 Task: Create a sub task Design and Implement Solution for the task  Create a new online platform for online personal training sessions in the project BioTech , assign it to team member softage.5@softage.net and update the status of the sub task to  Completed , set the priority of the sub task to High
Action: Mouse moved to (427, 373)
Screenshot: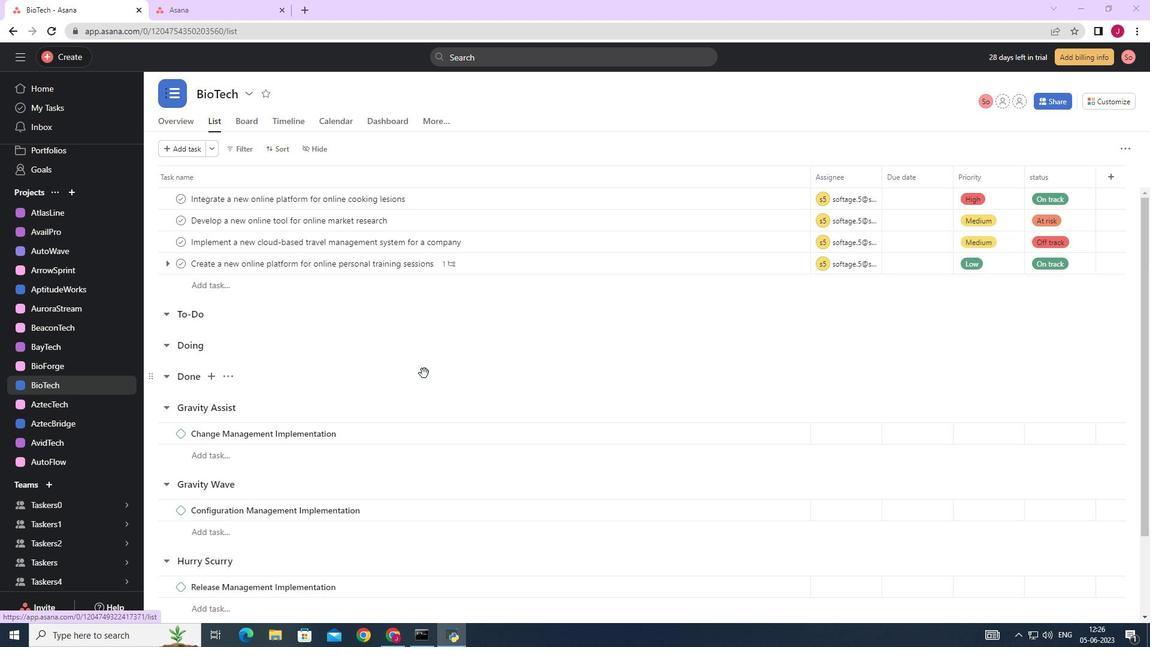 
Action: Mouse scrolled (427, 372) with delta (0, 0)
Screenshot: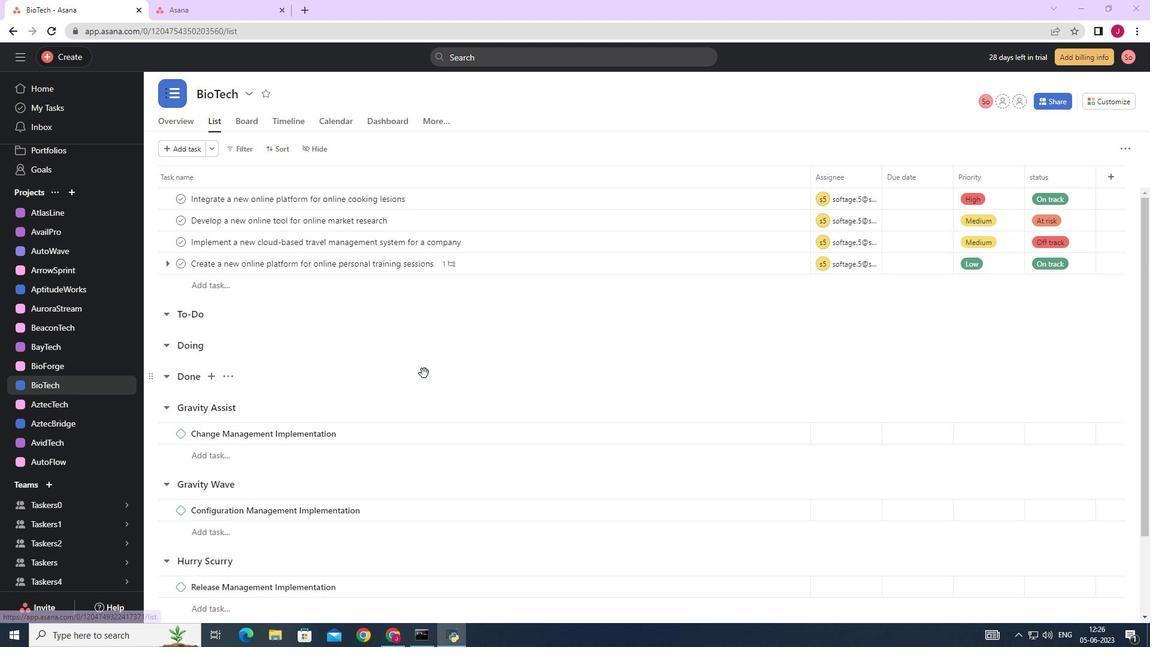 
Action: Mouse scrolled (427, 372) with delta (0, 0)
Screenshot: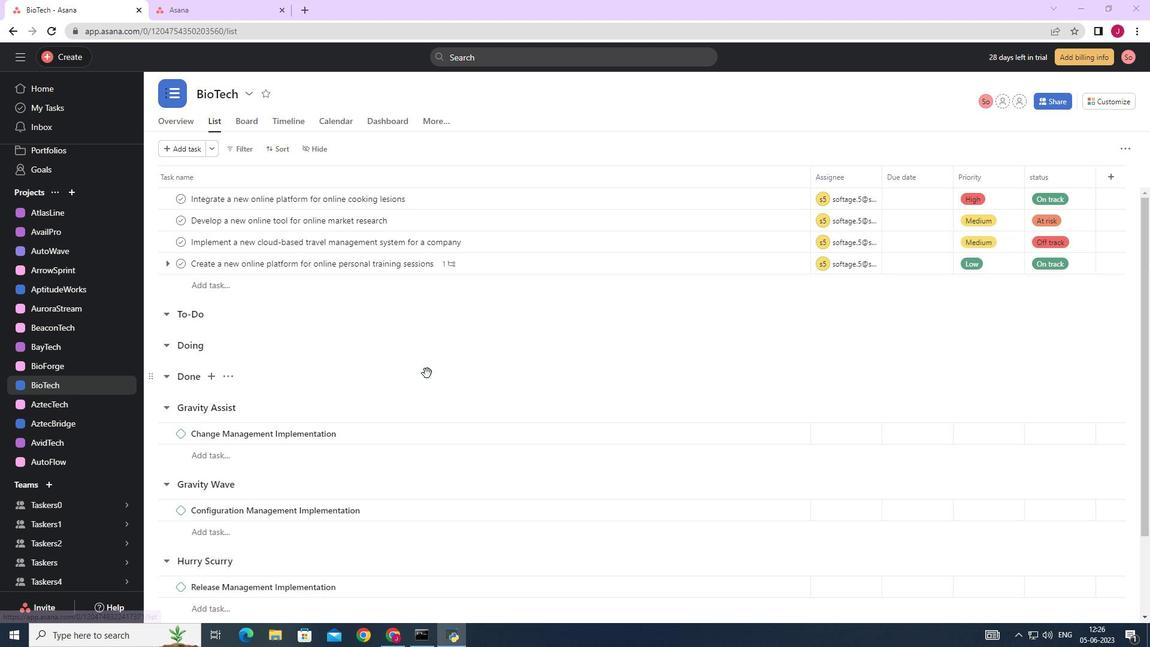 
Action: Mouse scrolled (427, 372) with delta (0, 0)
Screenshot: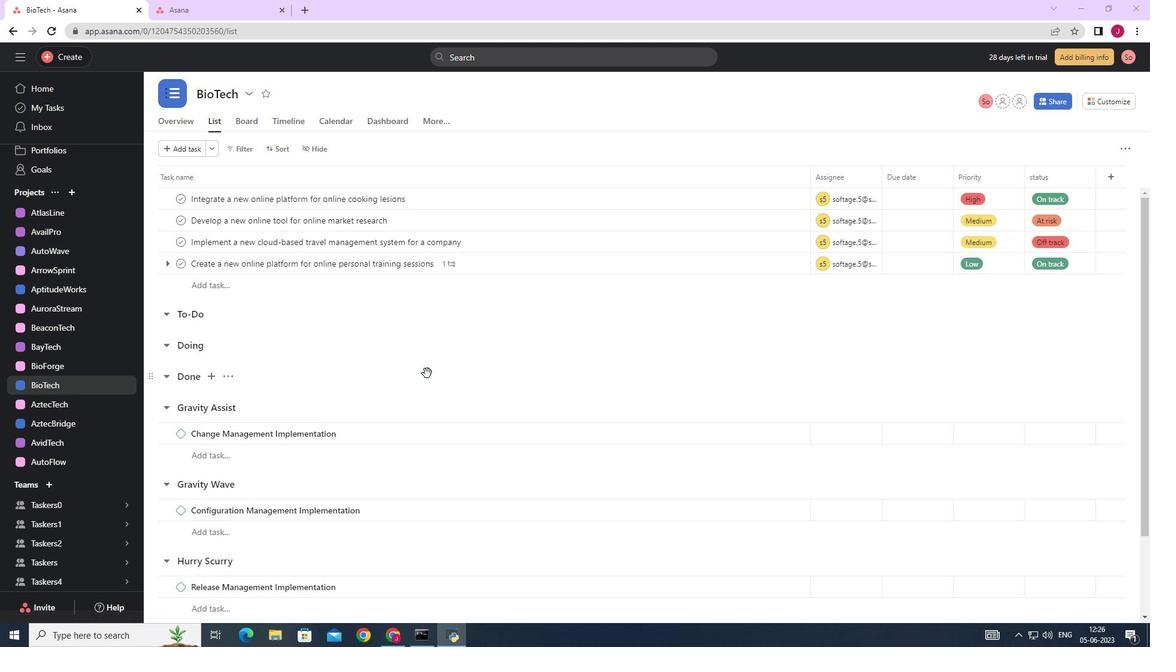 
Action: Mouse scrolled (427, 372) with delta (0, 0)
Screenshot: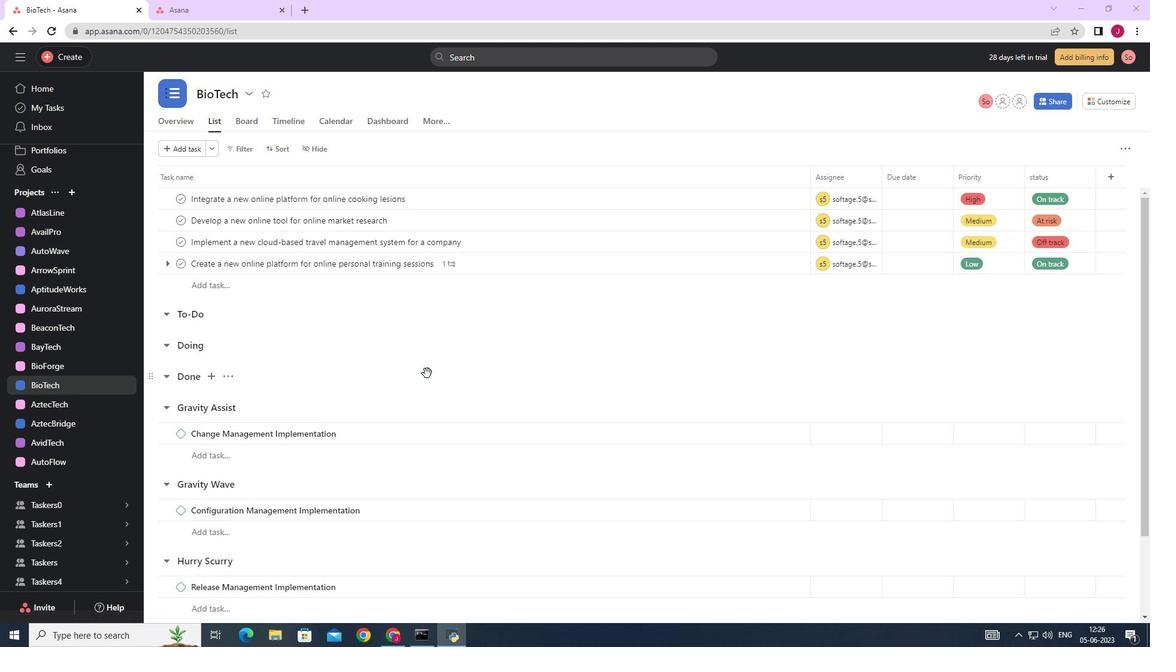 
Action: Mouse scrolled (427, 372) with delta (0, 0)
Screenshot: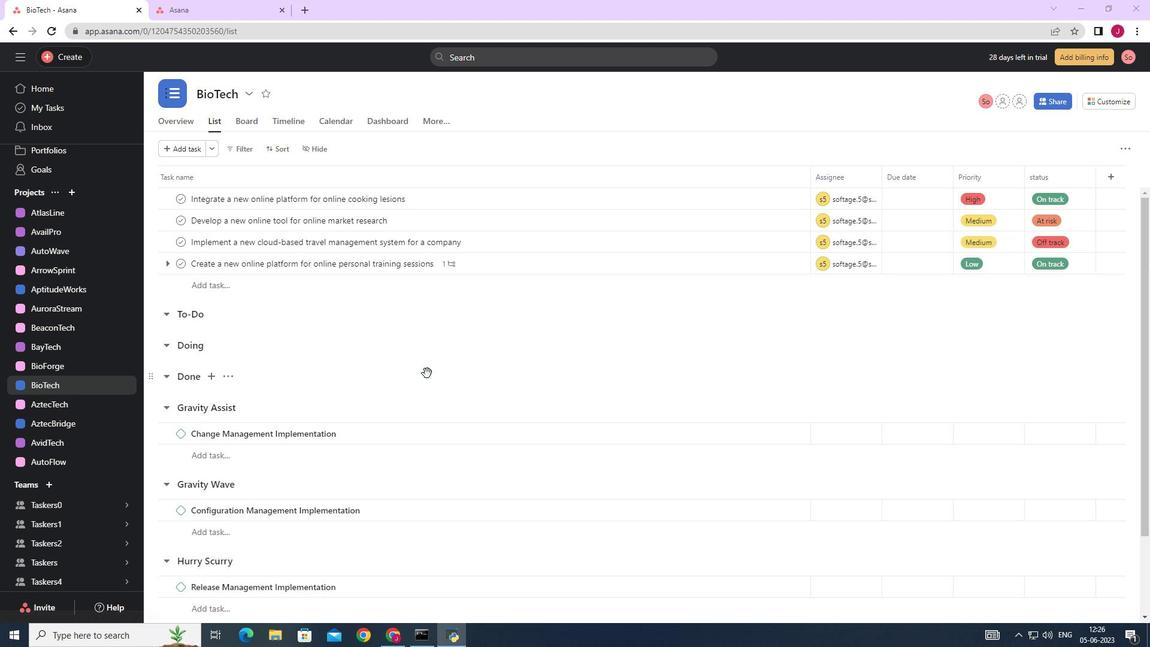 
Action: Mouse moved to (449, 355)
Screenshot: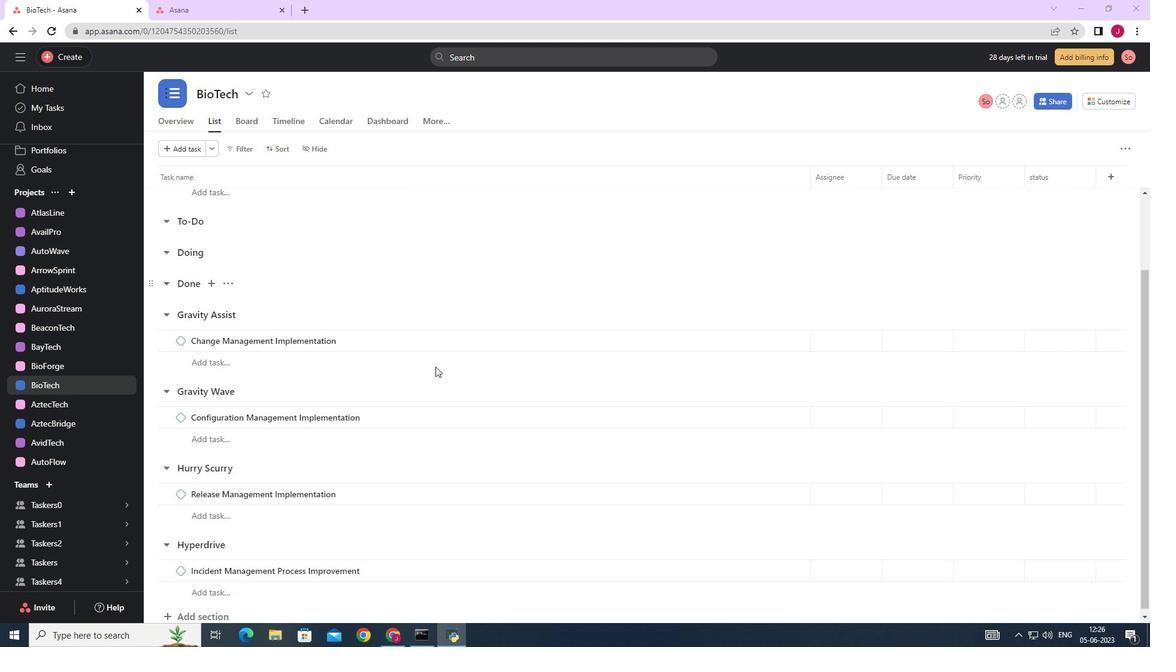 
Action: Mouse scrolled (449, 356) with delta (0, 0)
Screenshot: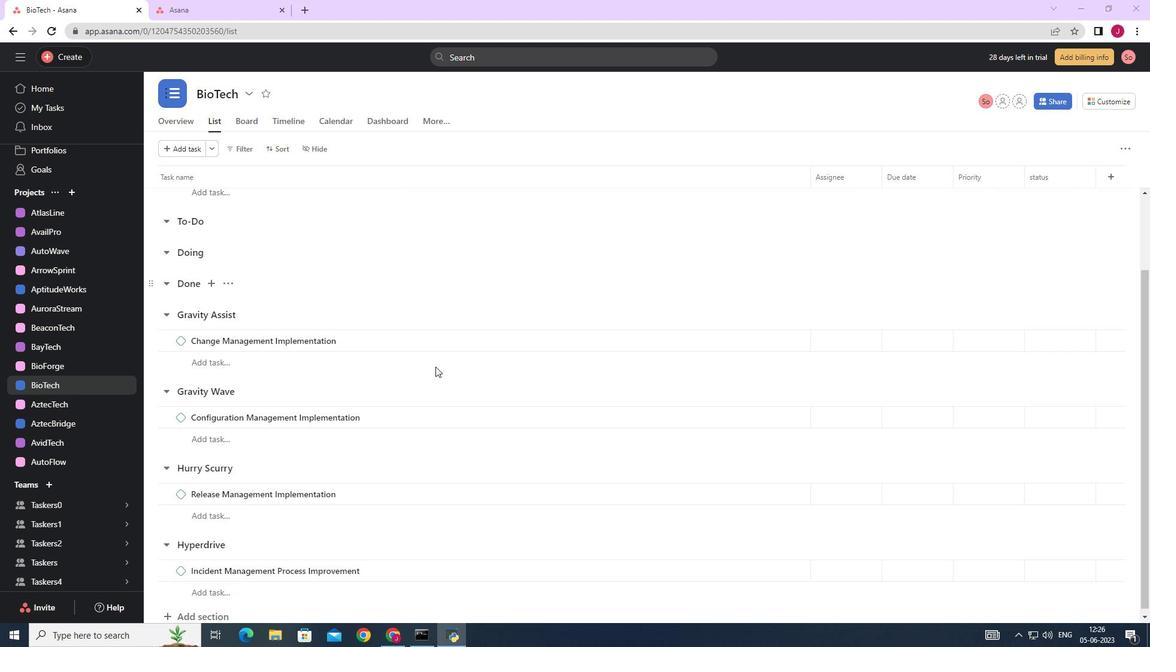 
Action: Mouse scrolled (449, 356) with delta (0, 0)
Screenshot: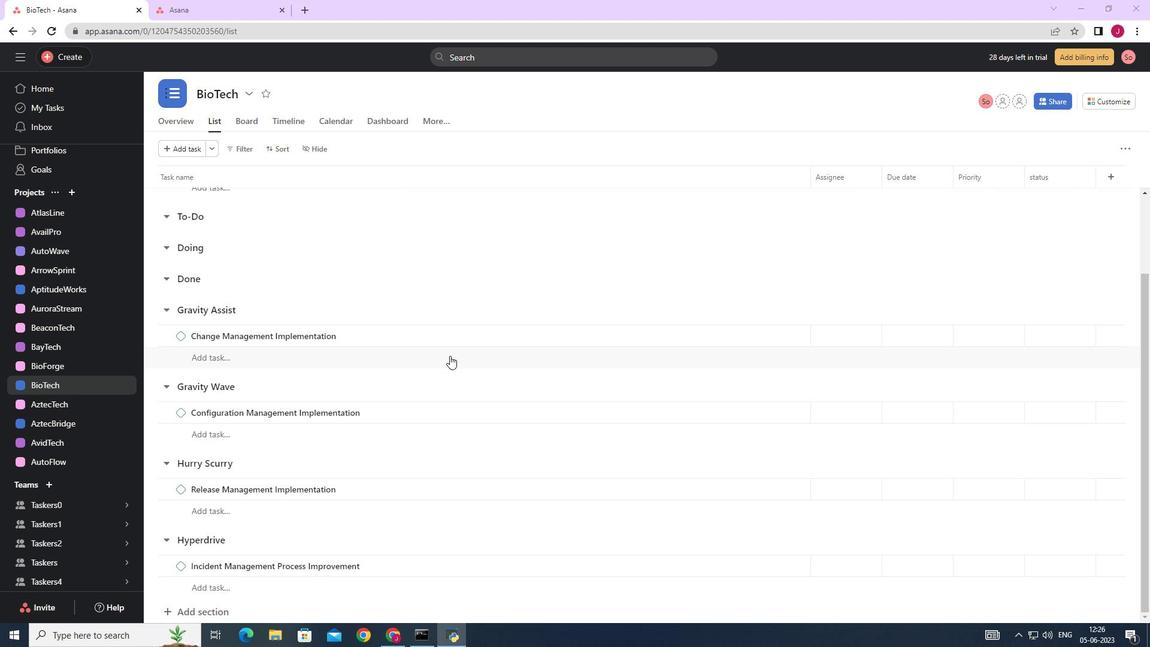 
Action: Mouse scrolled (449, 356) with delta (0, 0)
Screenshot: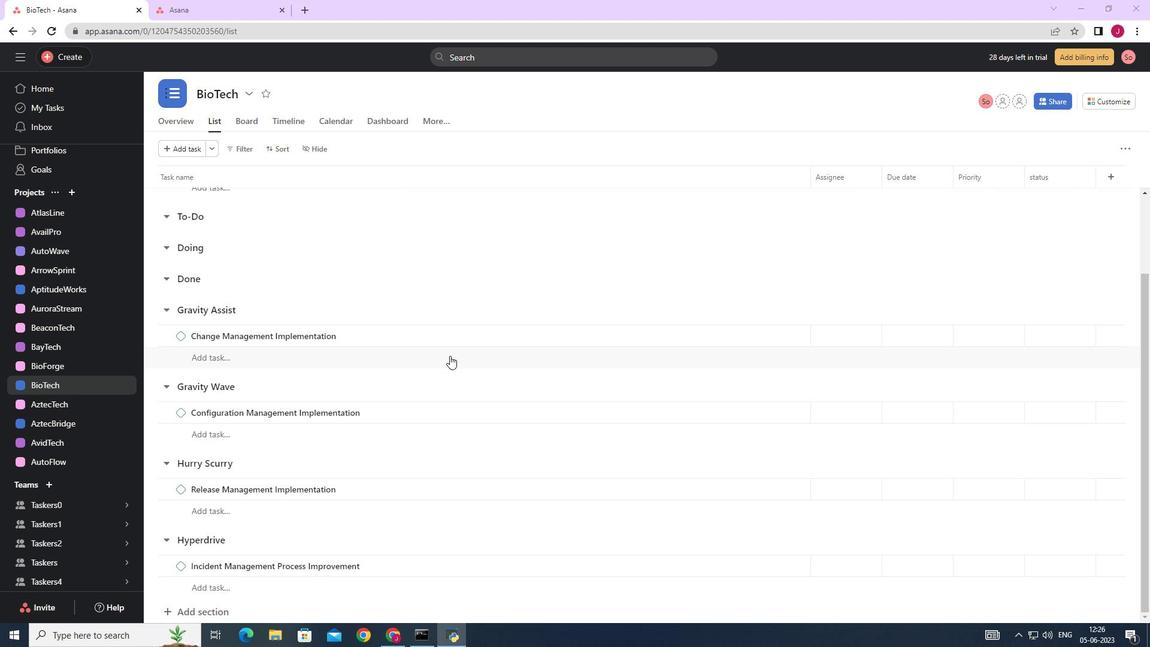 
Action: Mouse scrolled (449, 356) with delta (0, 0)
Screenshot: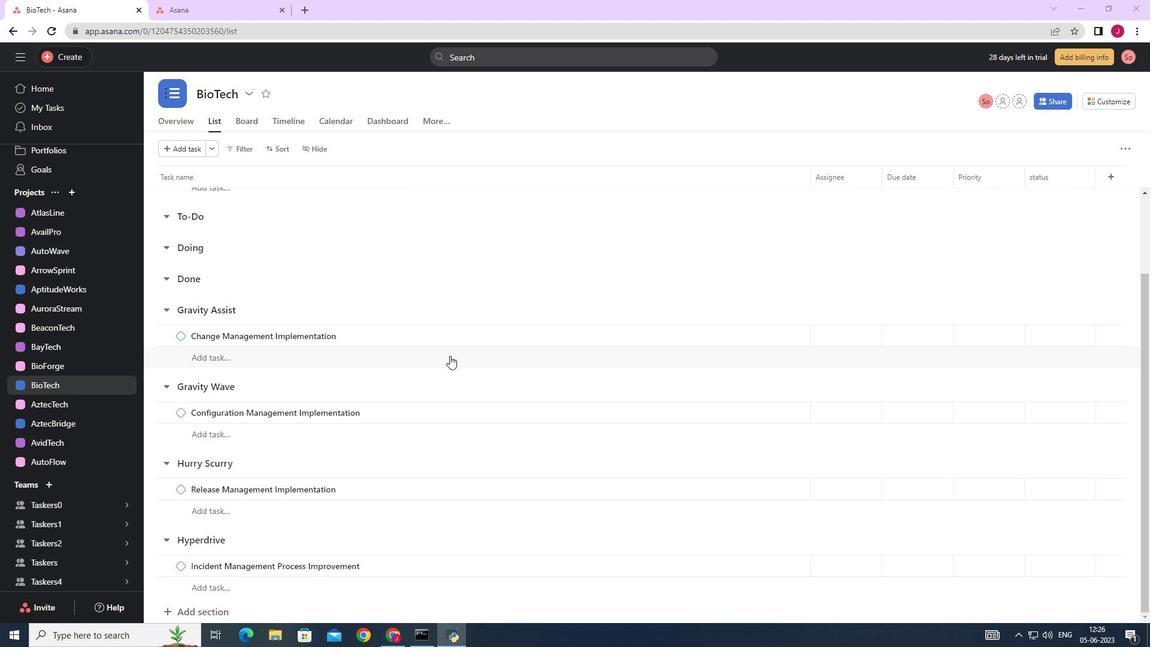 
Action: Mouse moved to (726, 261)
Screenshot: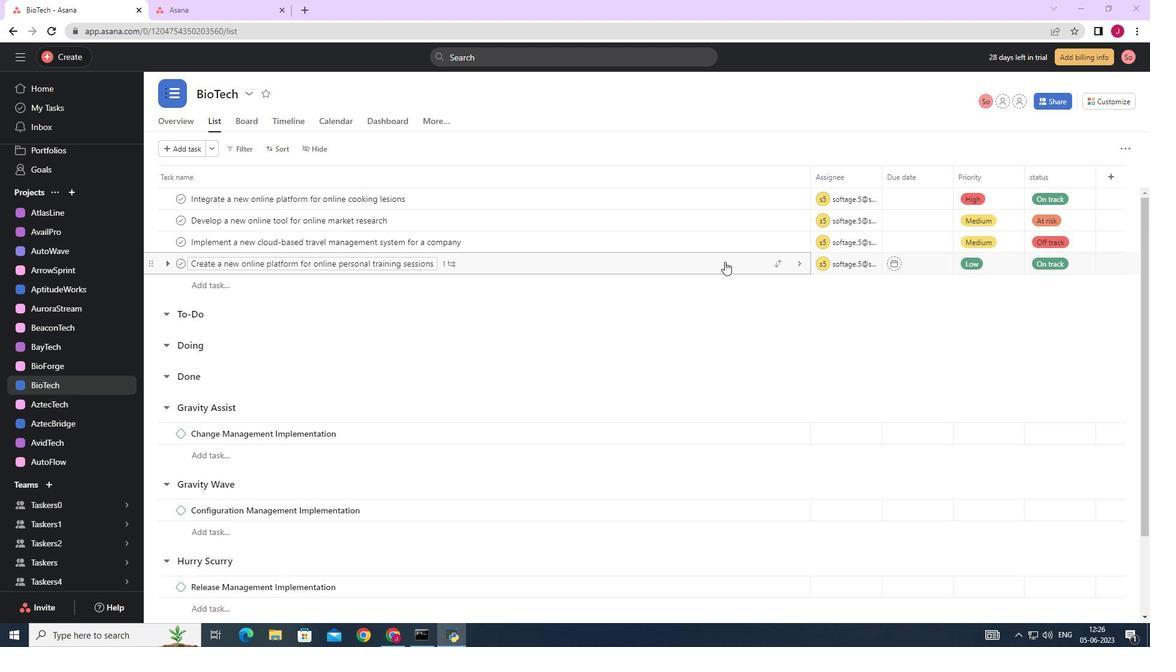 
Action: Mouse pressed left at (726, 261)
Screenshot: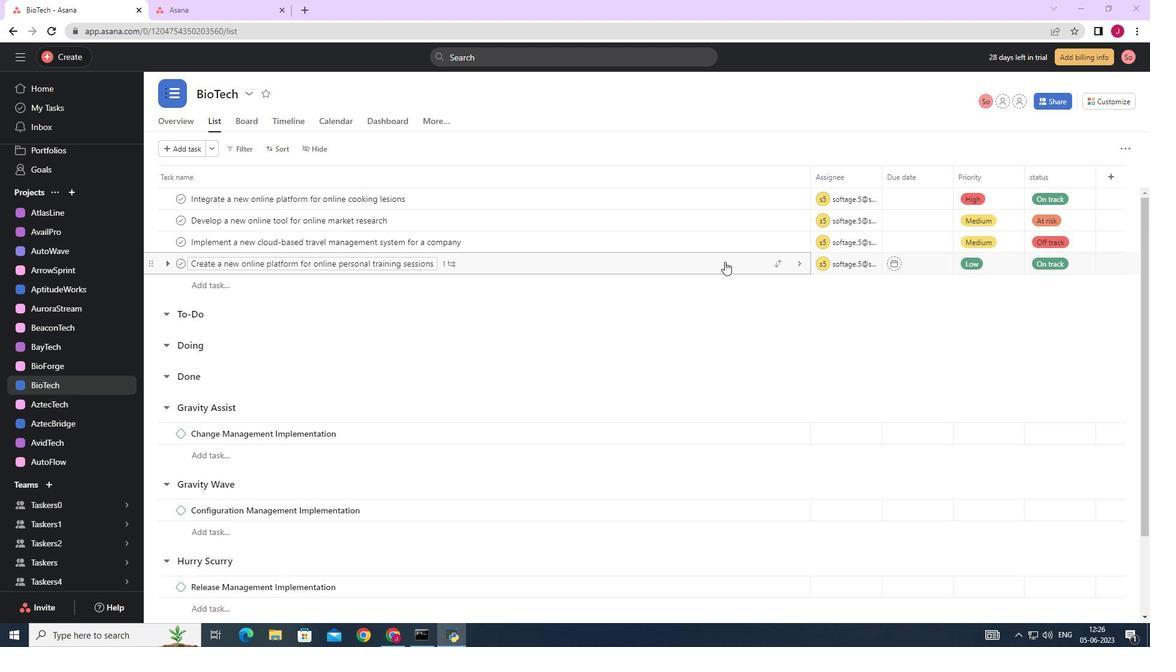 
Action: Mouse moved to (896, 348)
Screenshot: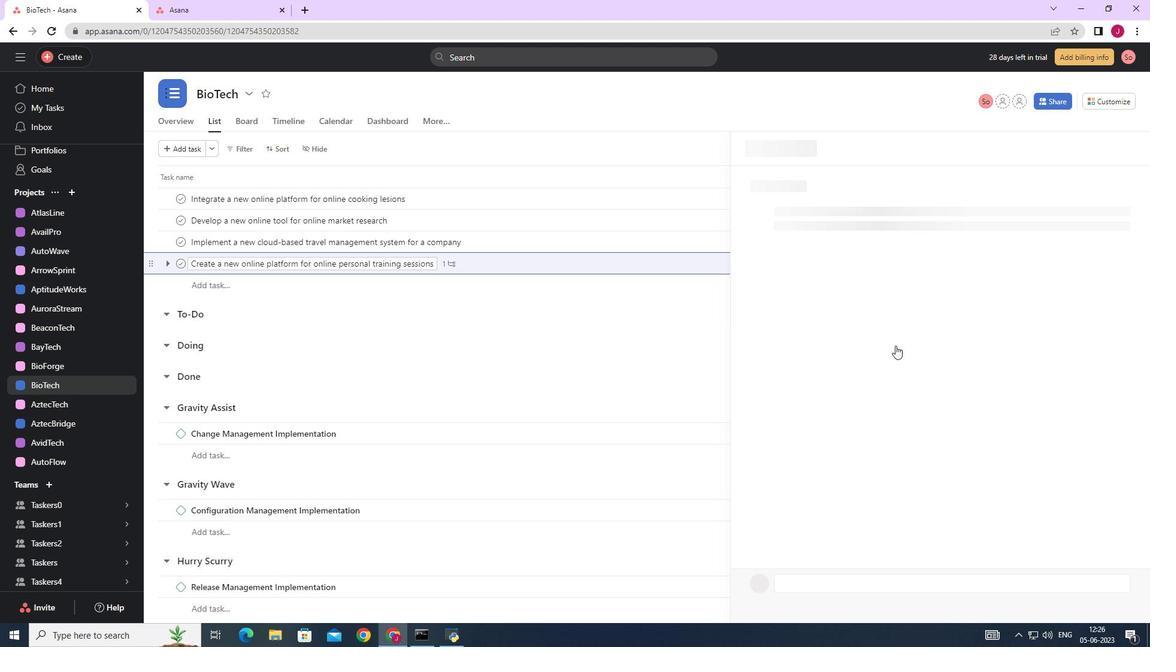 
Action: Mouse scrolled (896, 347) with delta (0, 0)
Screenshot: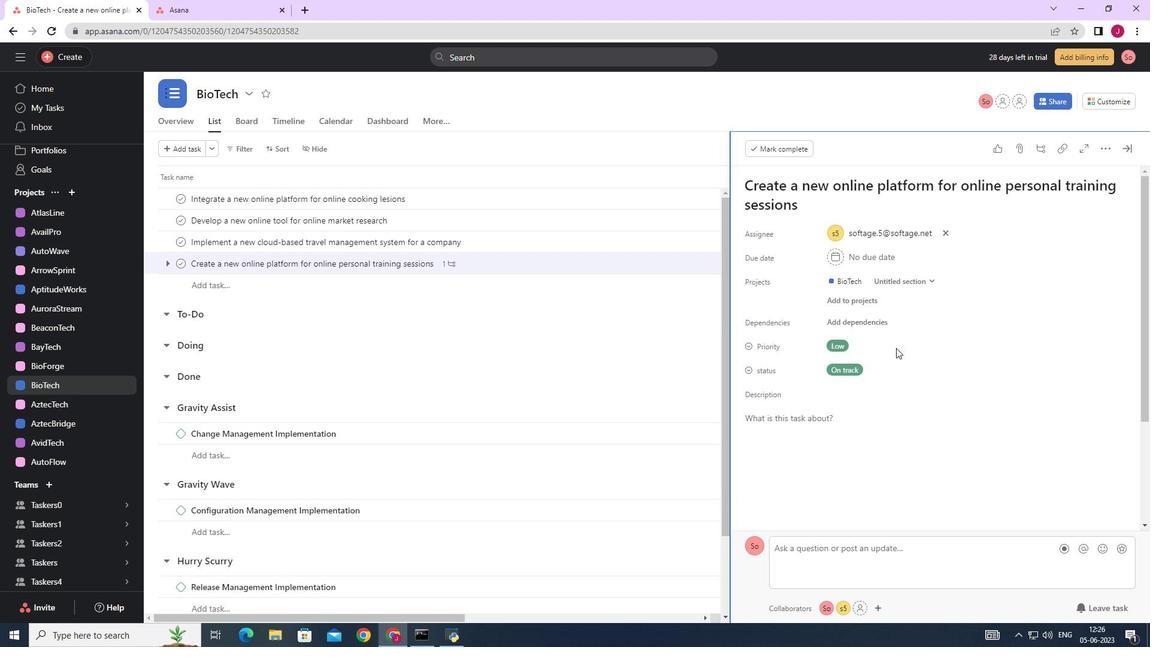 
Action: Mouse scrolled (896, 347) with delta (0, 0)
Screenshot: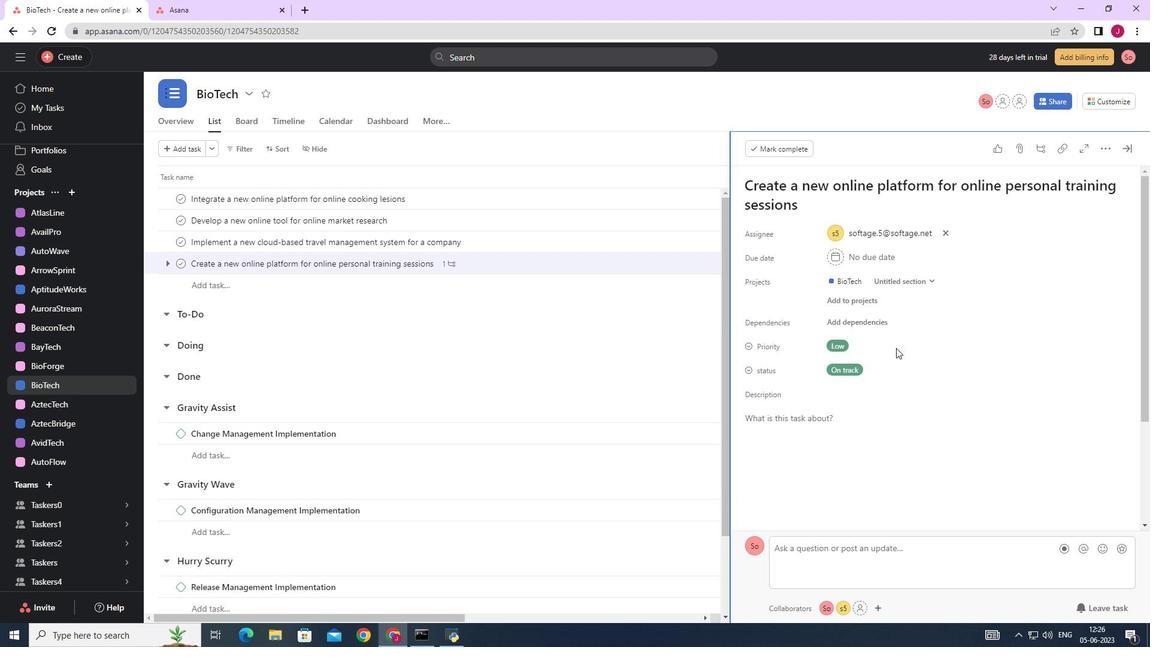 
Action: Mouse scrolled (896, 347) with delta (0, 0)
Screenshot: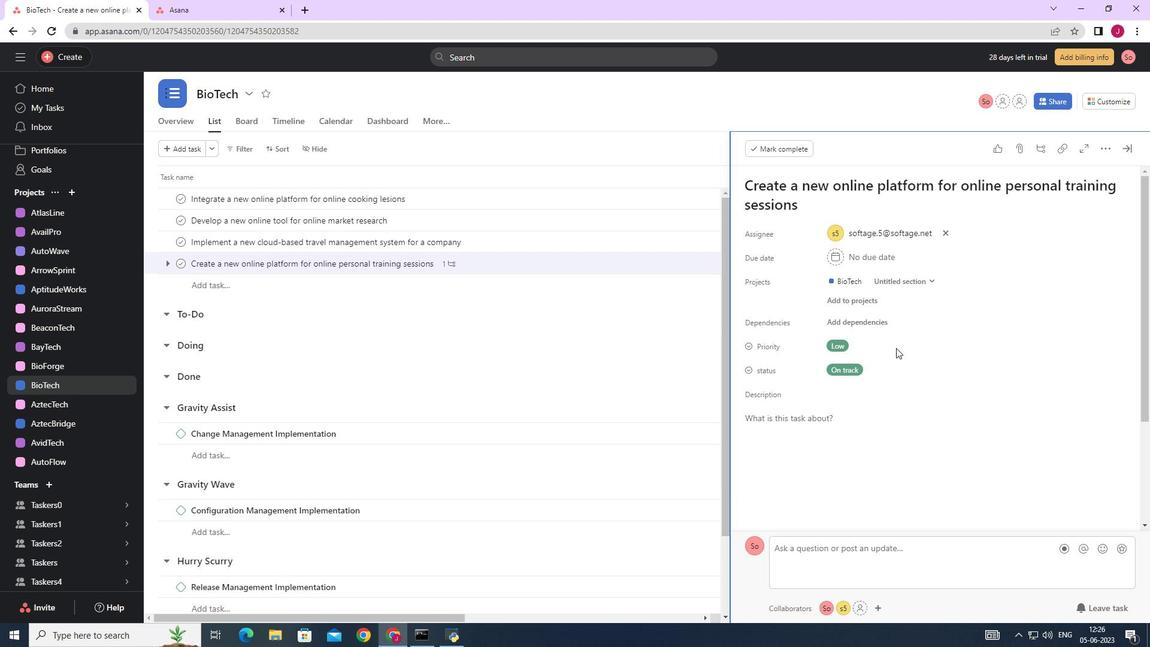 
Action: Mouse scrolled (896, 347) with delta (0, 0)
Screenshot: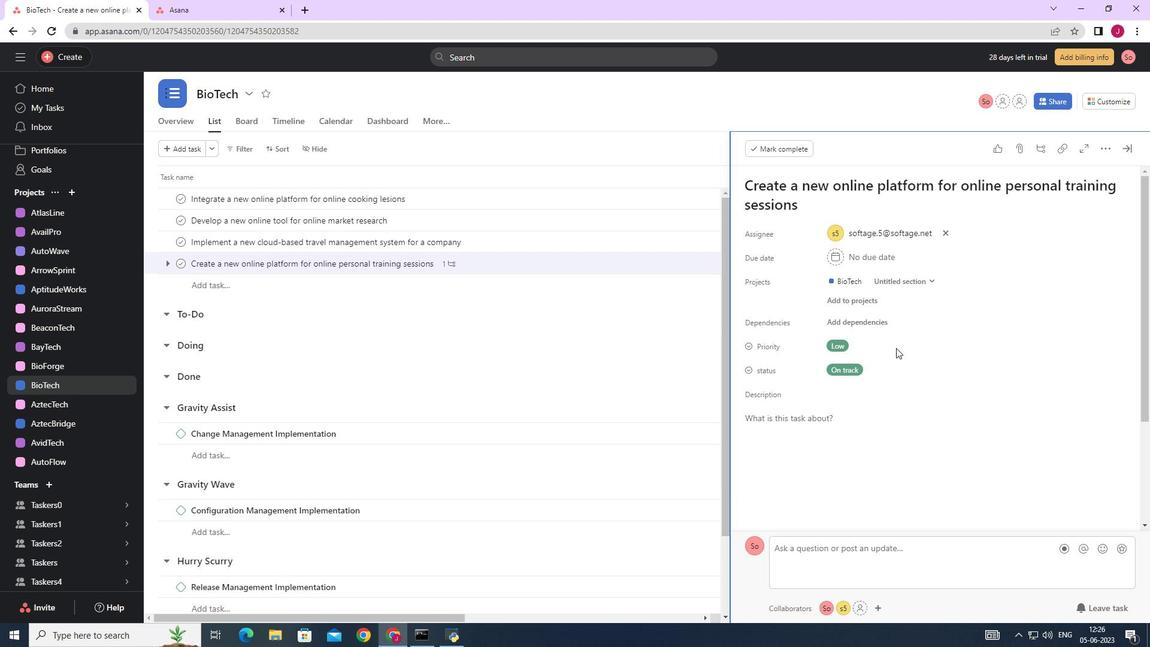 
Action: Mouse scrolled (896, 347) with delta (0, 0)
Screenshot: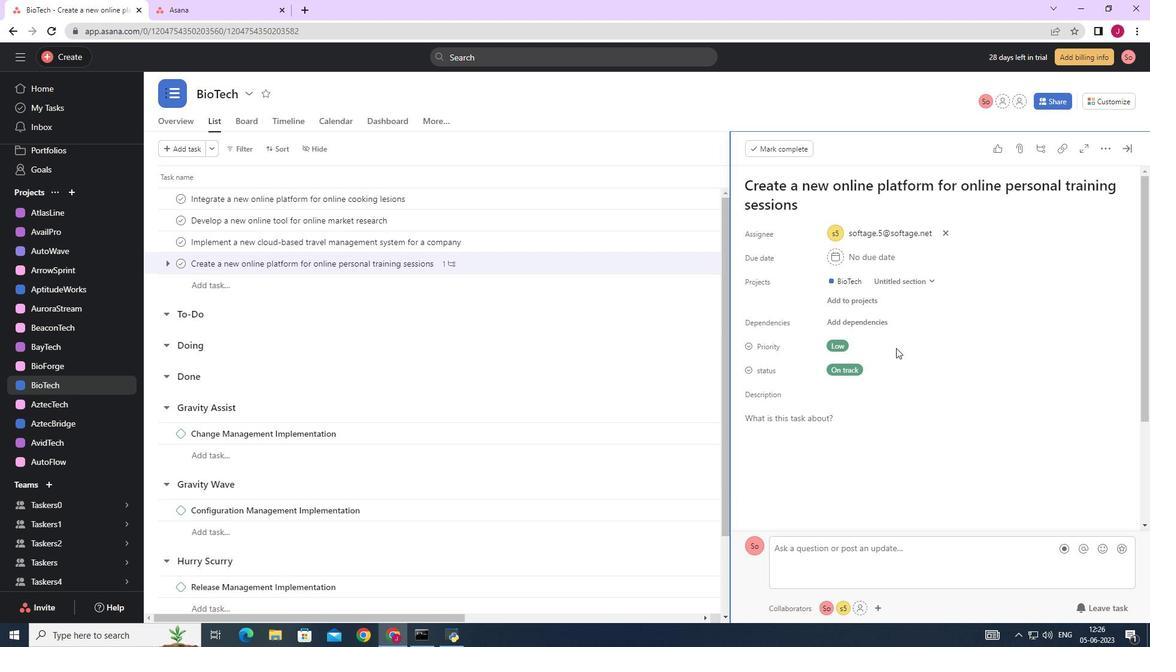 
Action: Mouse moved to (783, 436)
Screenshot: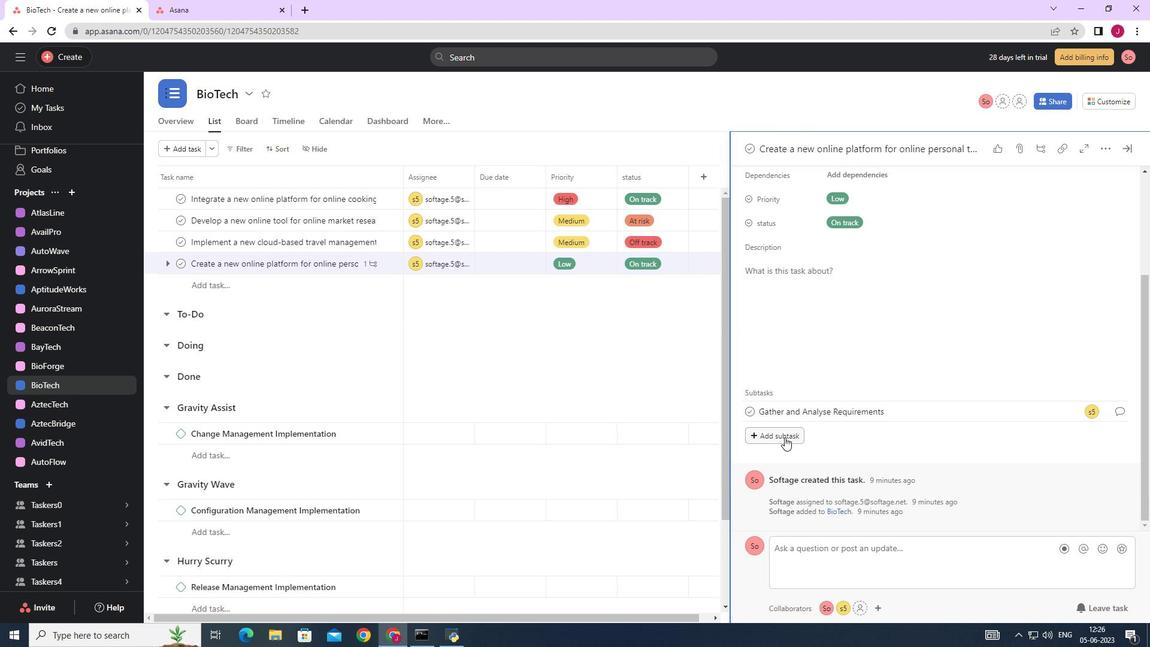 
Action: Mouse pressed left at (783, 436)
Screenshot: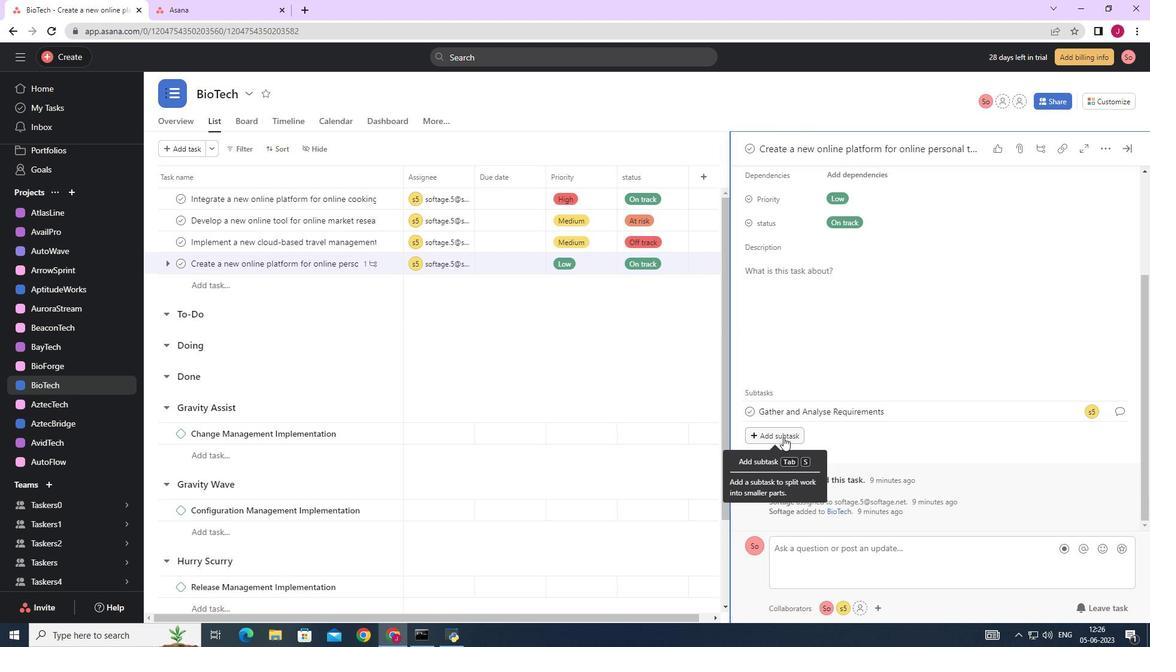 
Action: Key pressed <Key.caps_lock>D<Key.caps_lock>esign<Key.space>and<Key.space><Key.caps_lock>I<Key.caps_lock>mplementation<Key.space><Key.caps_lock>S<Key.caps_lock>olution
Screenshot: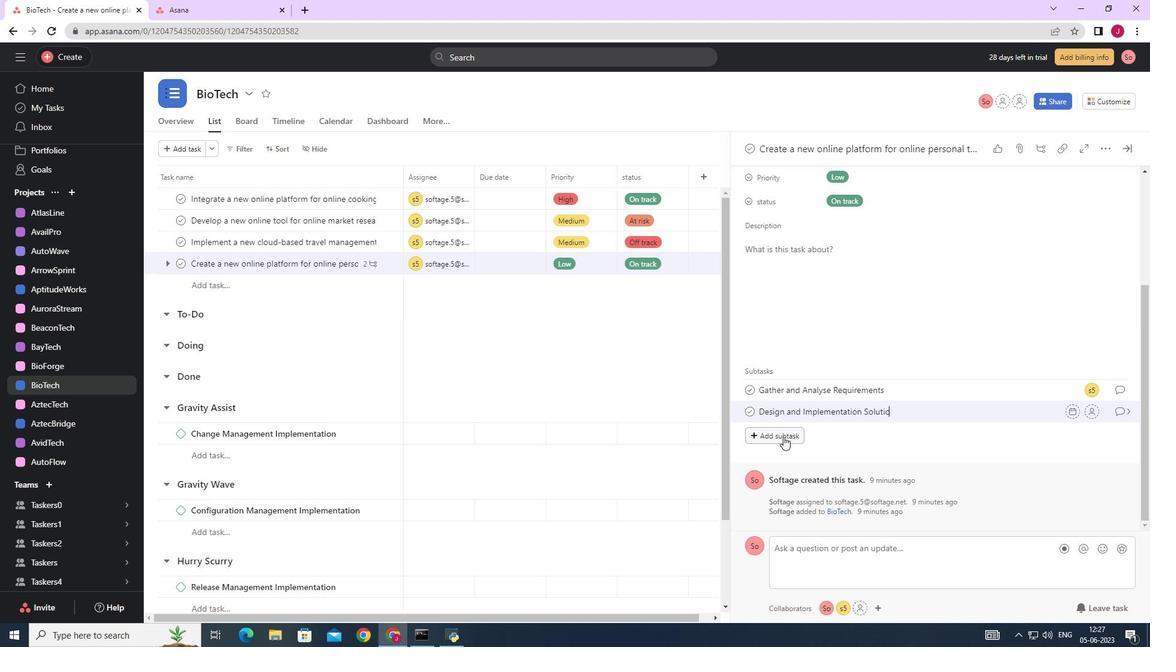 
Action: Mouse moved to (1091, 410)
Screenshot: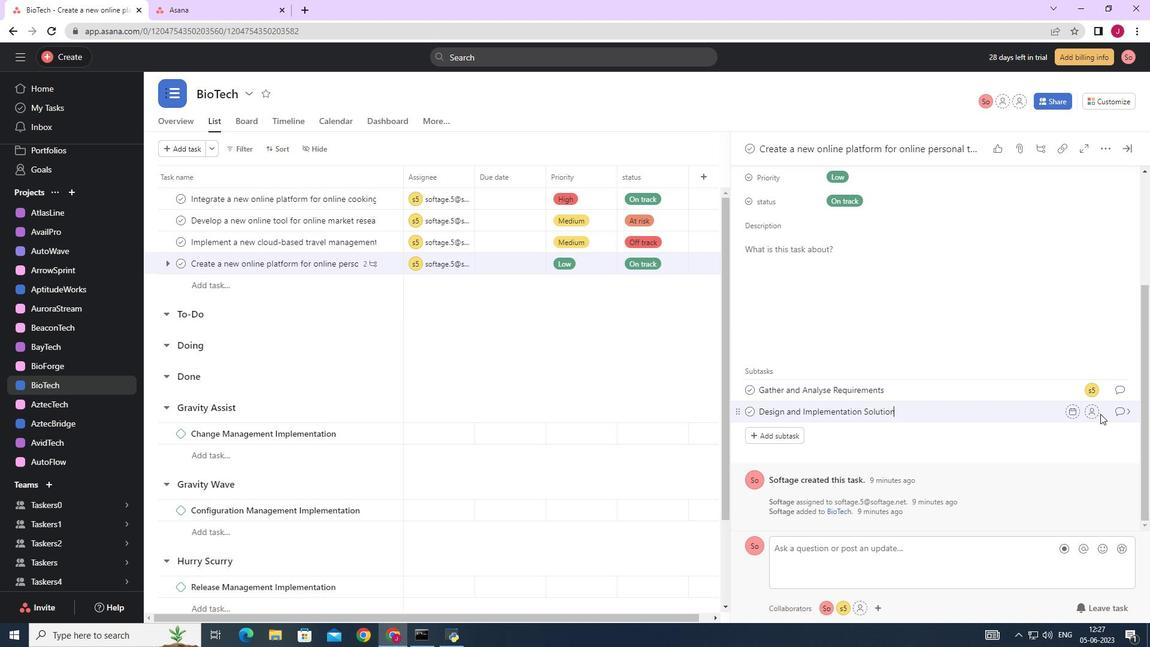 
Action: Mouse pressed left at (1091, 410)
Screenshot: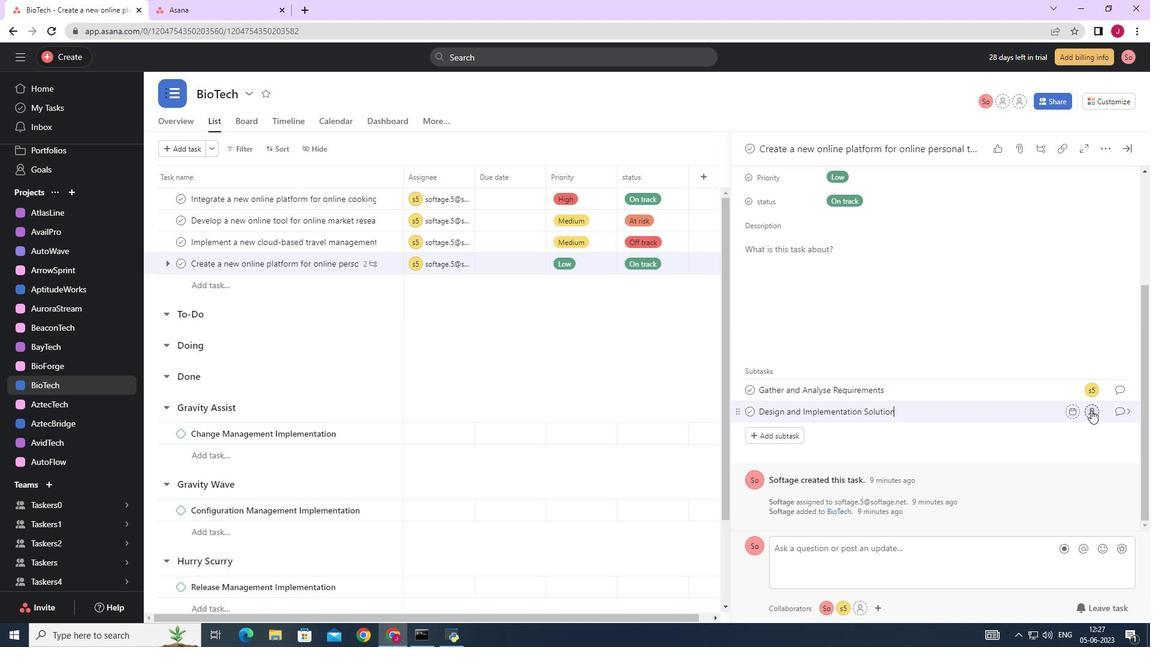 
Action: Mouse moved to (961, 462)
Screenshot: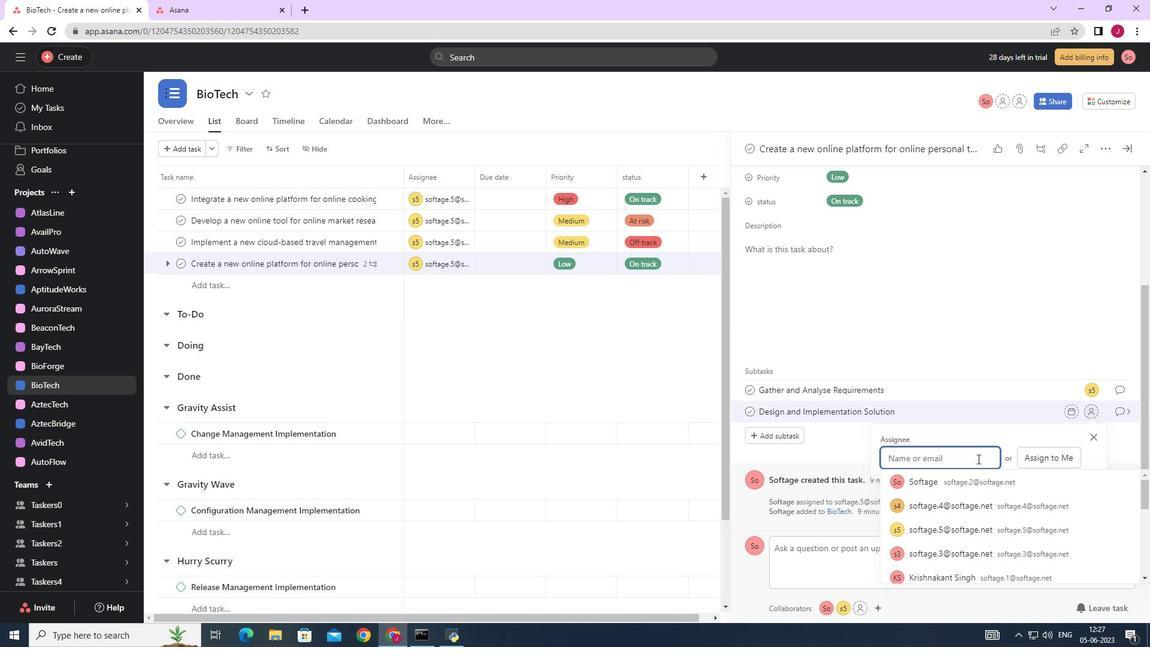 
Action: Key pressed softage.
Screenshot: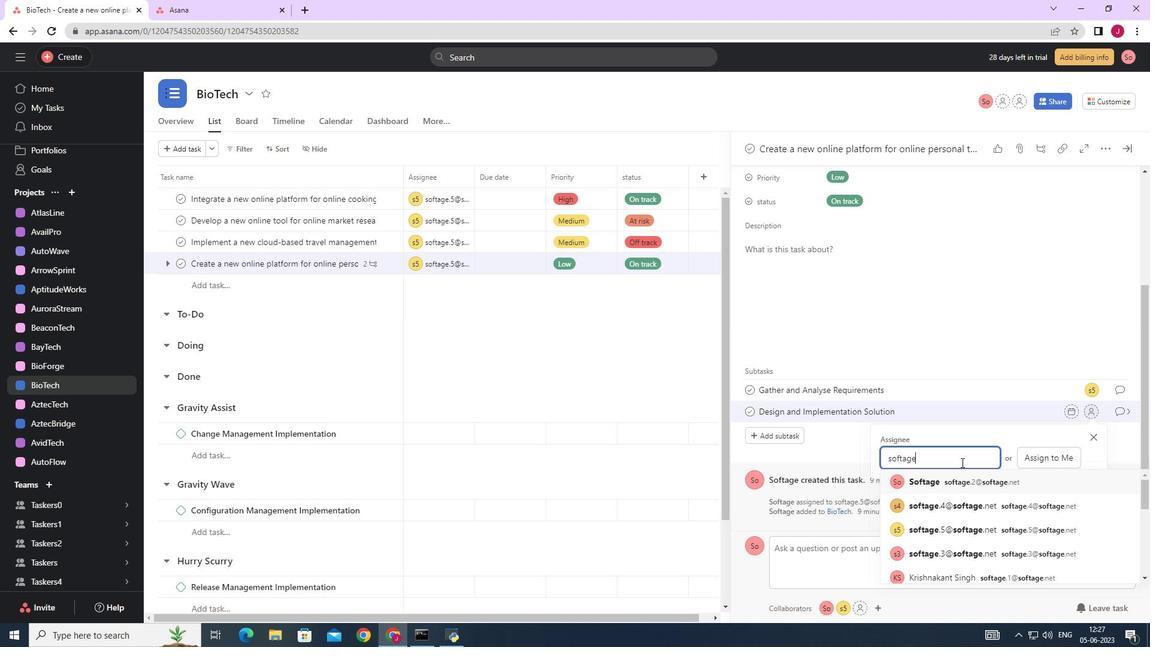 
Action: Mouse moved to (959, 463)
Screenshot: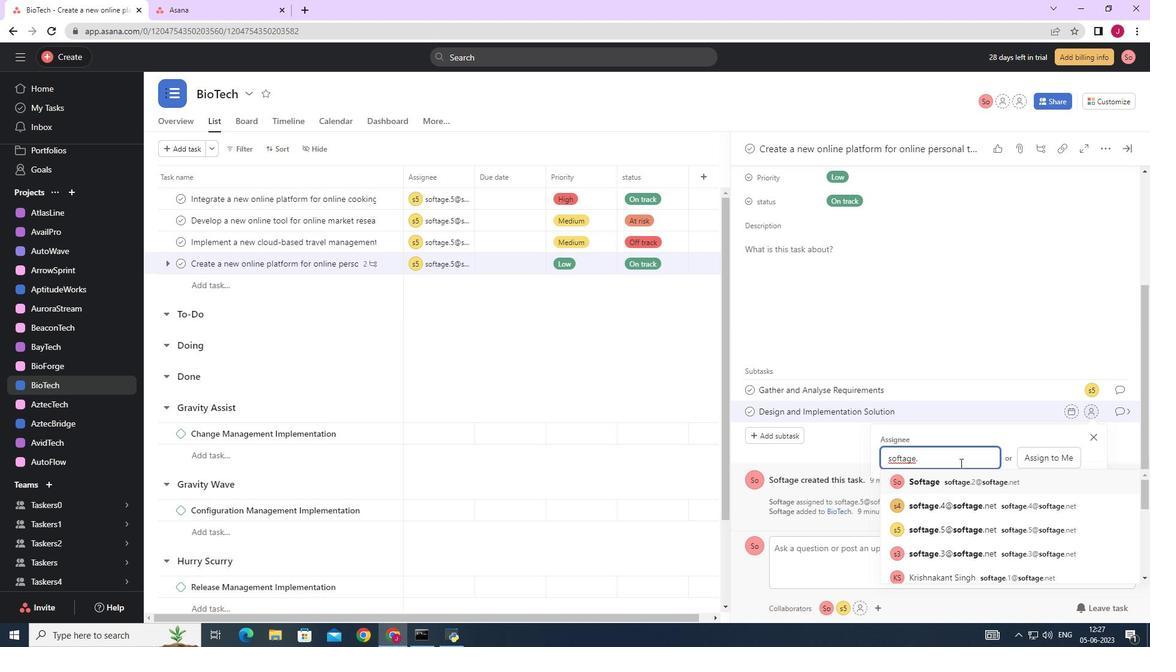 
Action: Key pressed 5
Screenshot: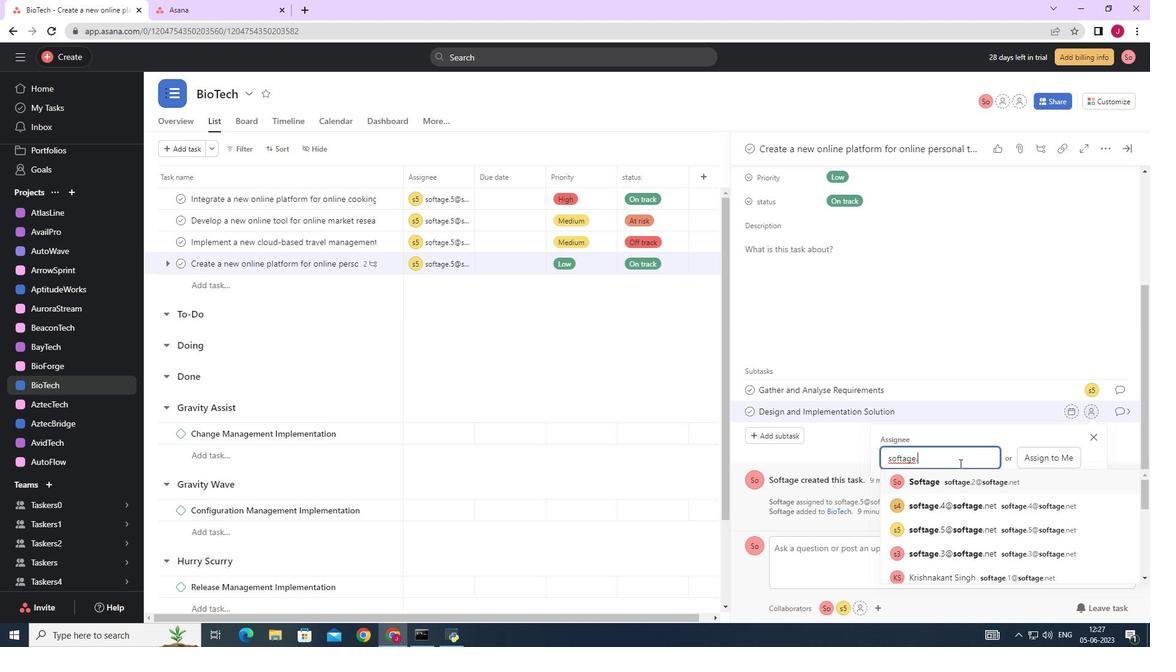 
Action: Mouse moved to (983, 481)
Screenshot: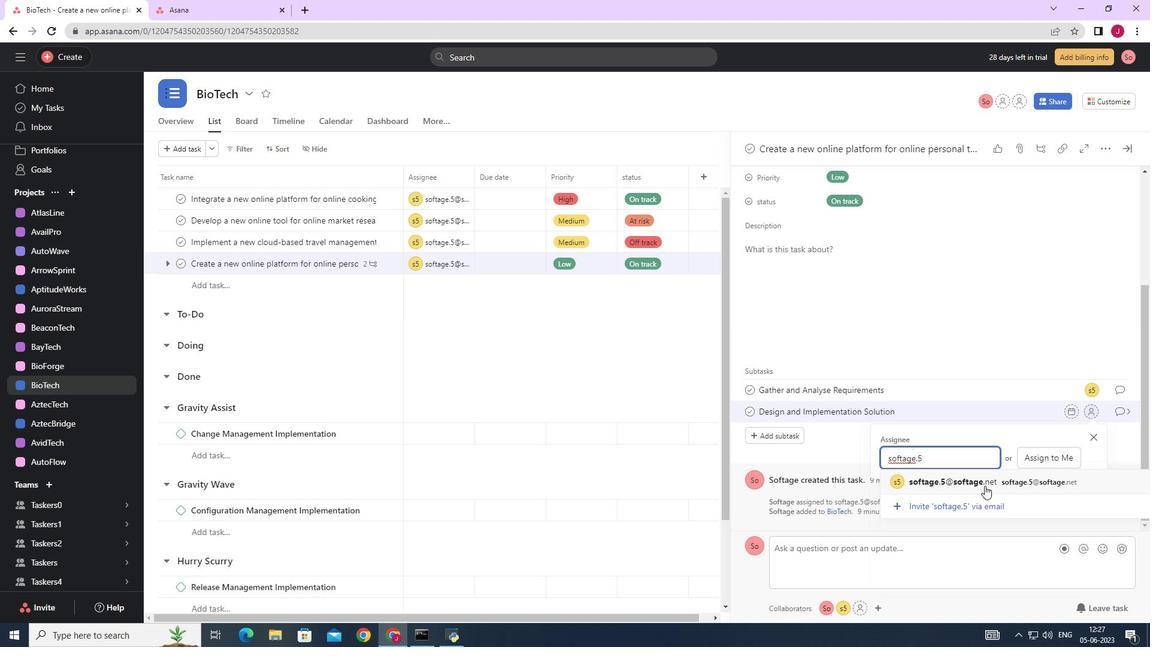 
Action: Mouse pressed left at (983, 481)
Screenshot: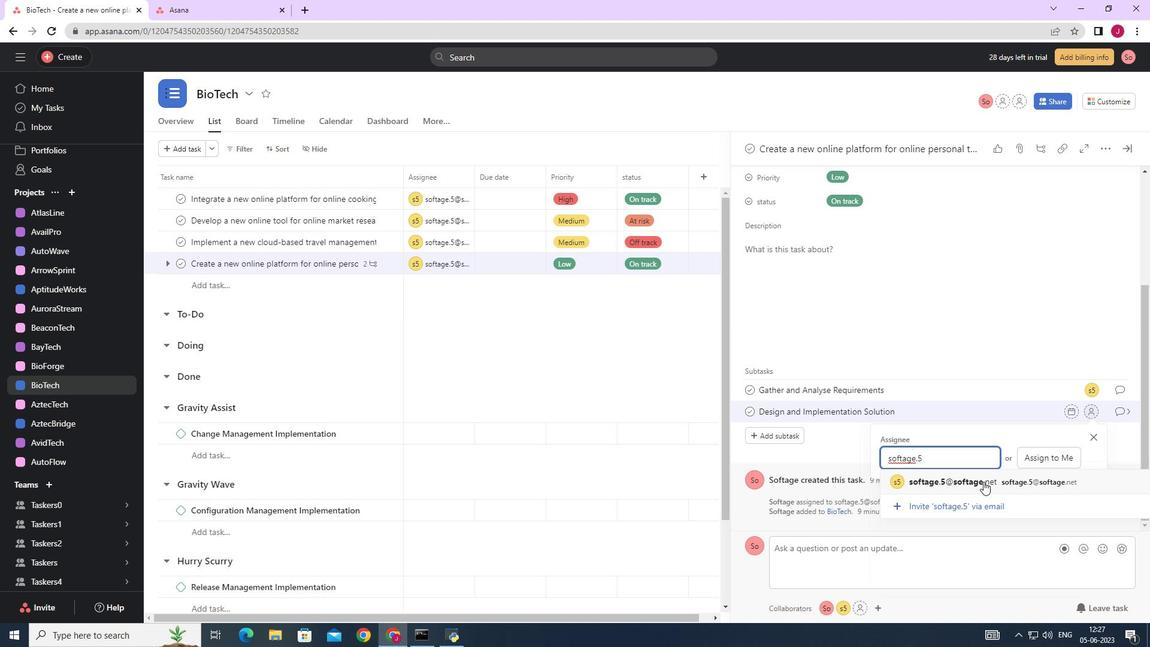 
Action: Mouse moved to (1120, 414)
Screenshot: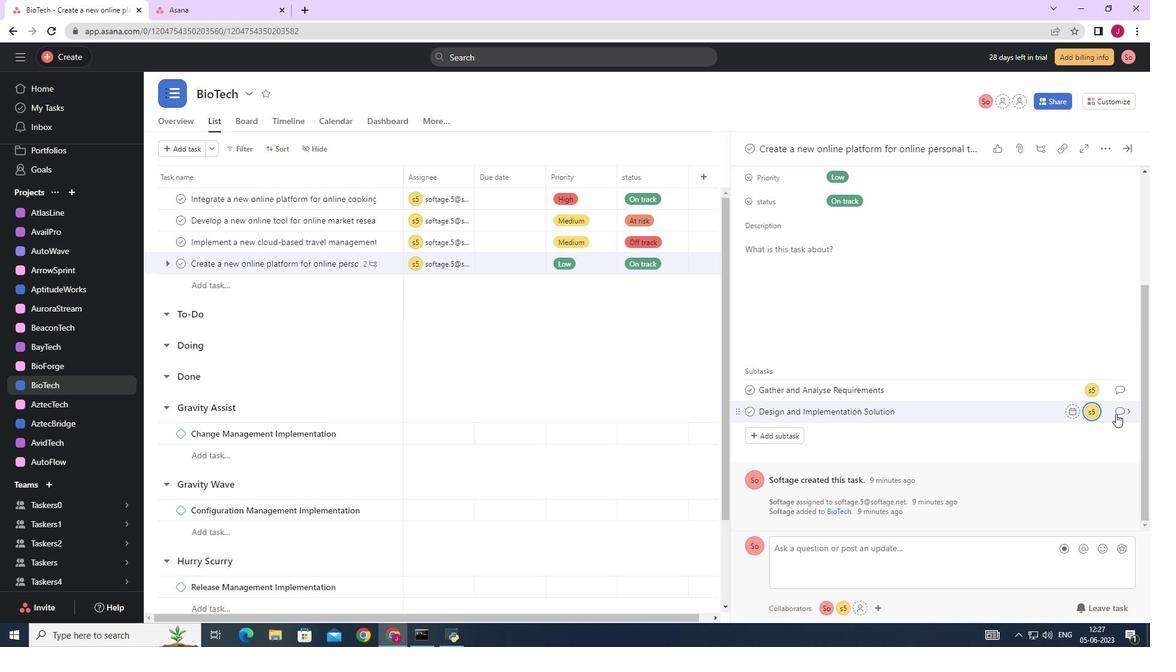 
Action: Mouse pressed left at (1120, 414)
Screenshot: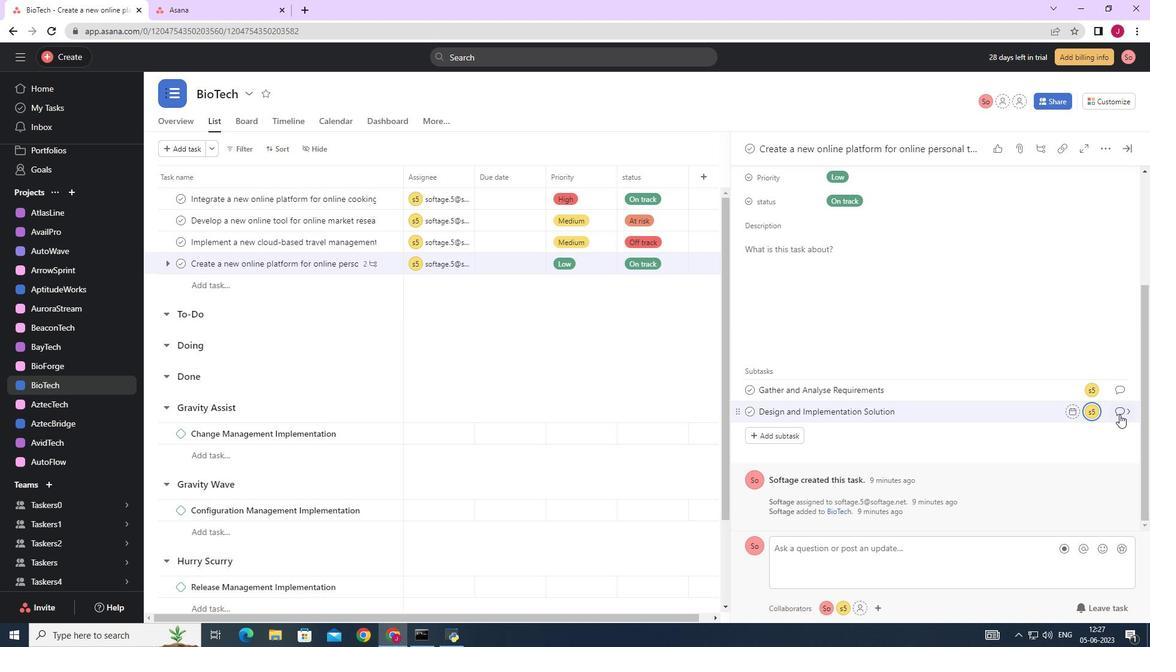 
Action: Mouse moved to (786, 318)
Screenshot: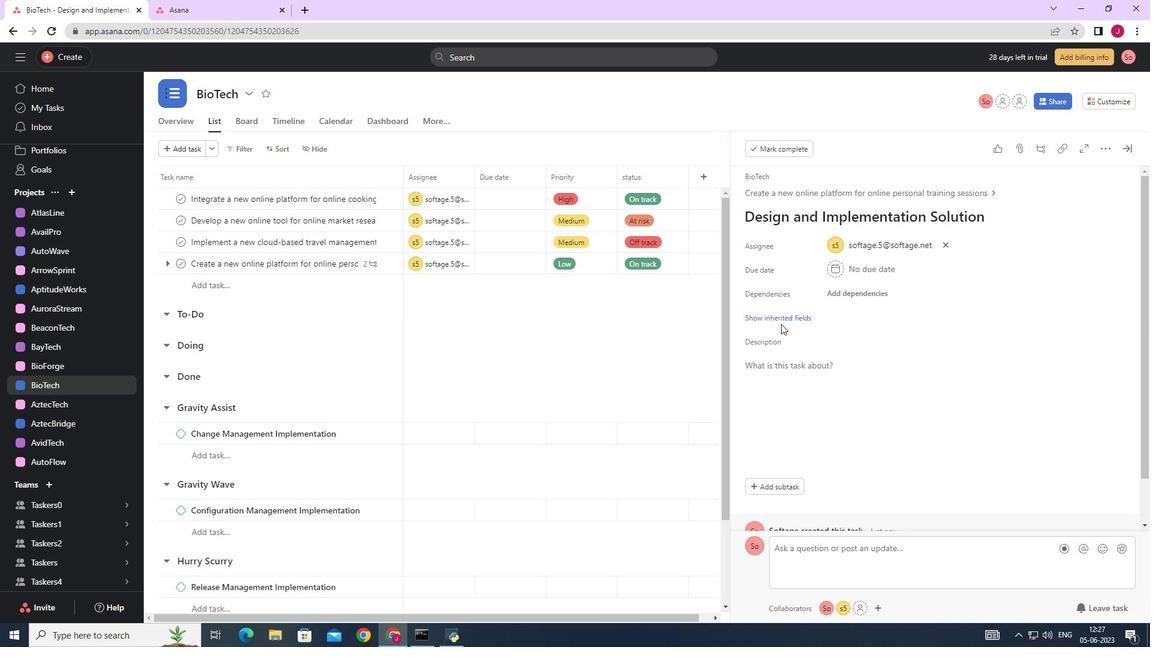 
Action: Mouse pressed left at (786, 318)
Screenshot: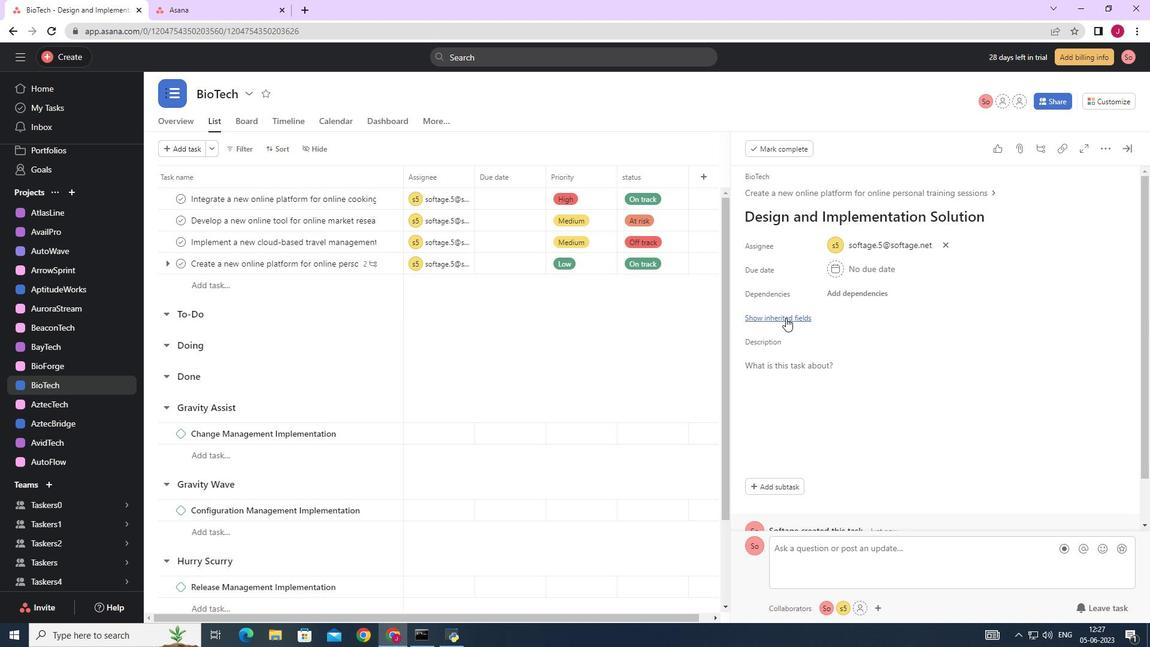 
Action: Mouse moved to (839, 339)
Screenshot: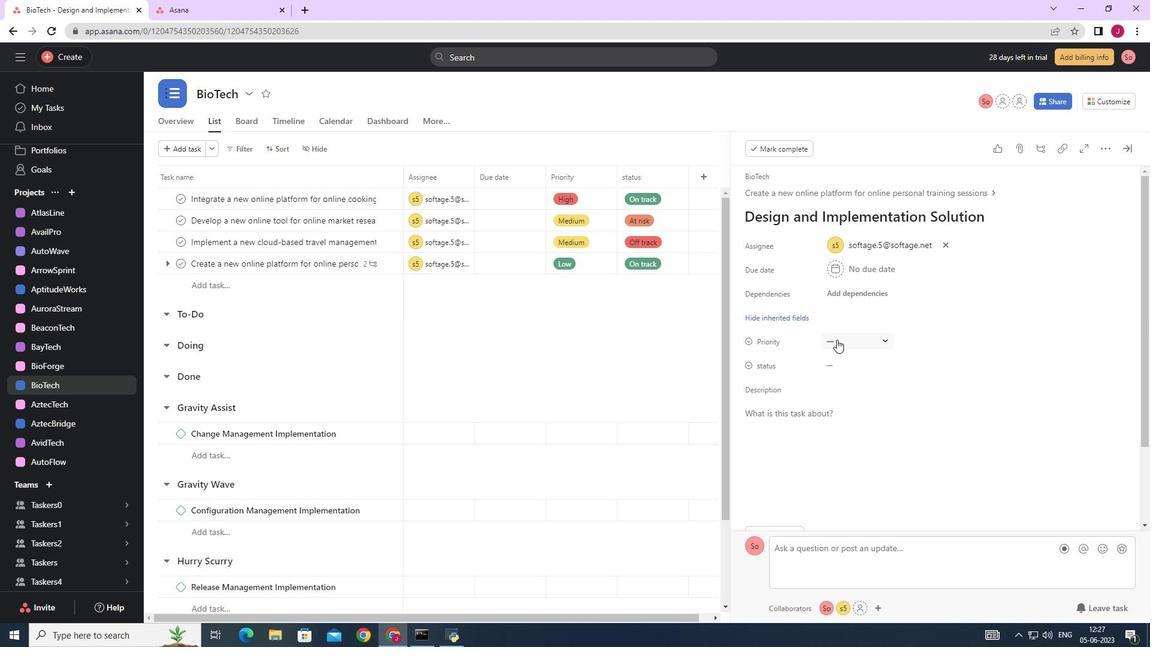 
Action: Mouse pressed left at (839, 339)
Screenshot: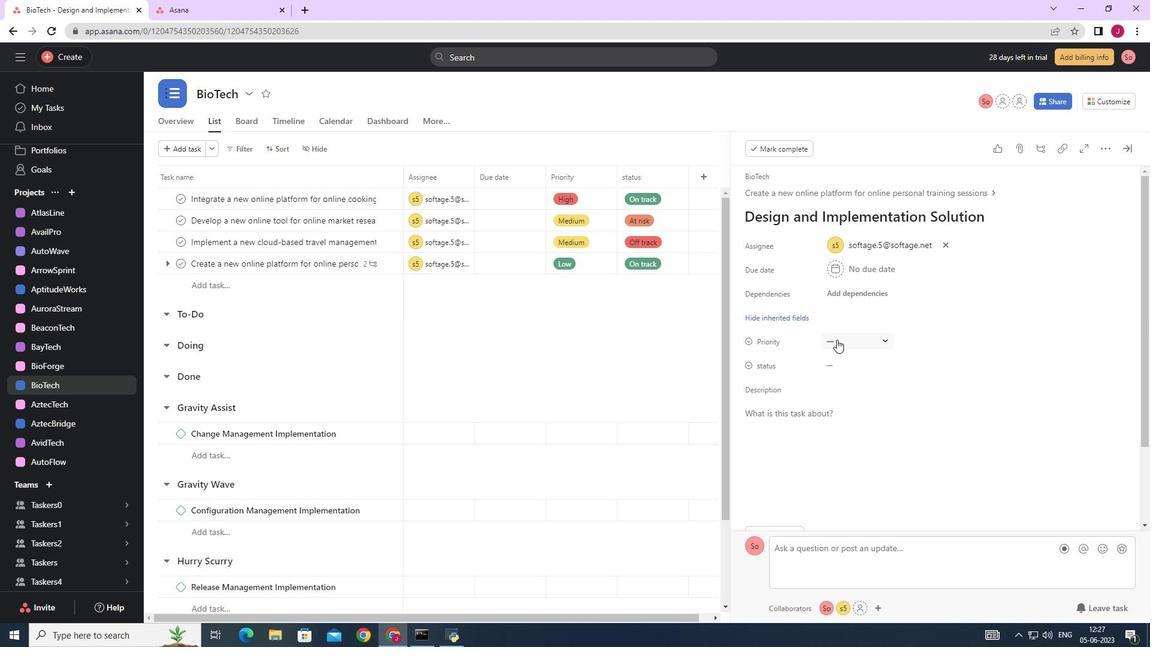 
Action: Mouse moved to (864, 386)
Screenshot: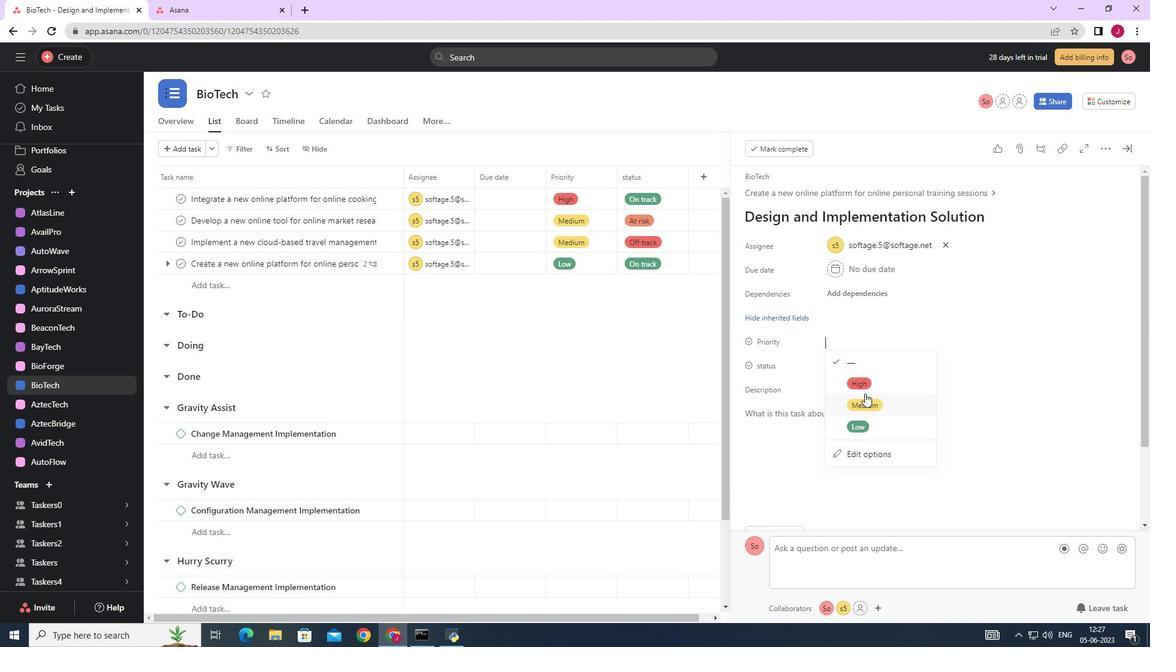 
Action: Mouse pressed left at (864, 386)
Screenshot: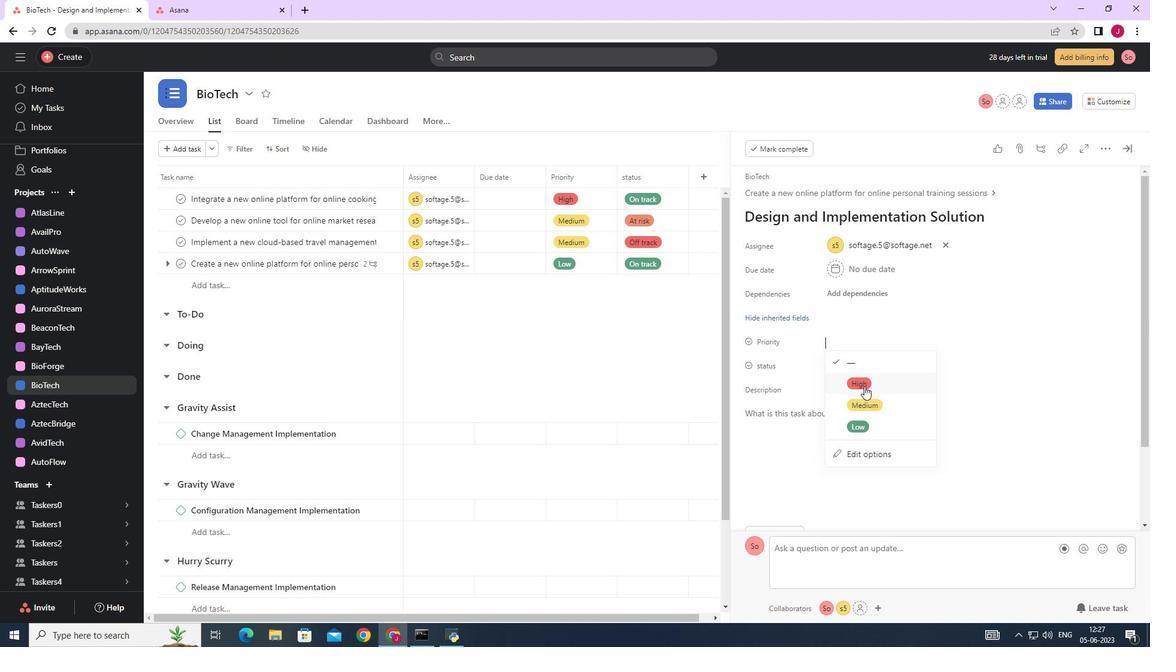 
Action: Mouse moved to (841, 362)
Screenshot: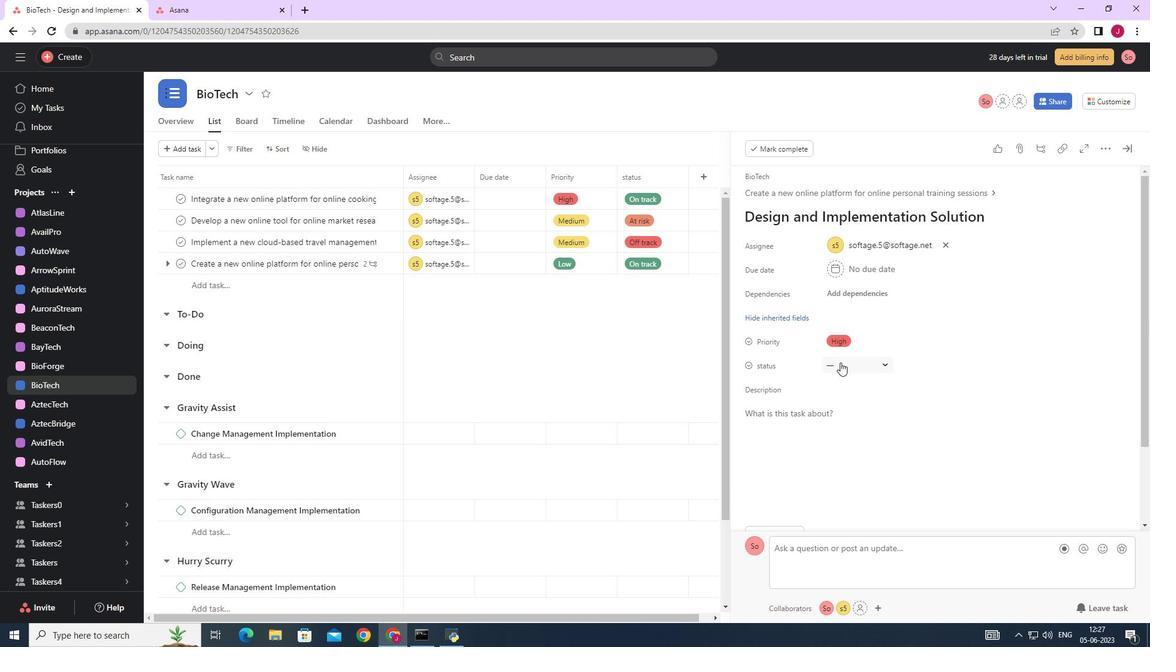 
Action: Mouse pressed left at (841, 362)
Screenshot: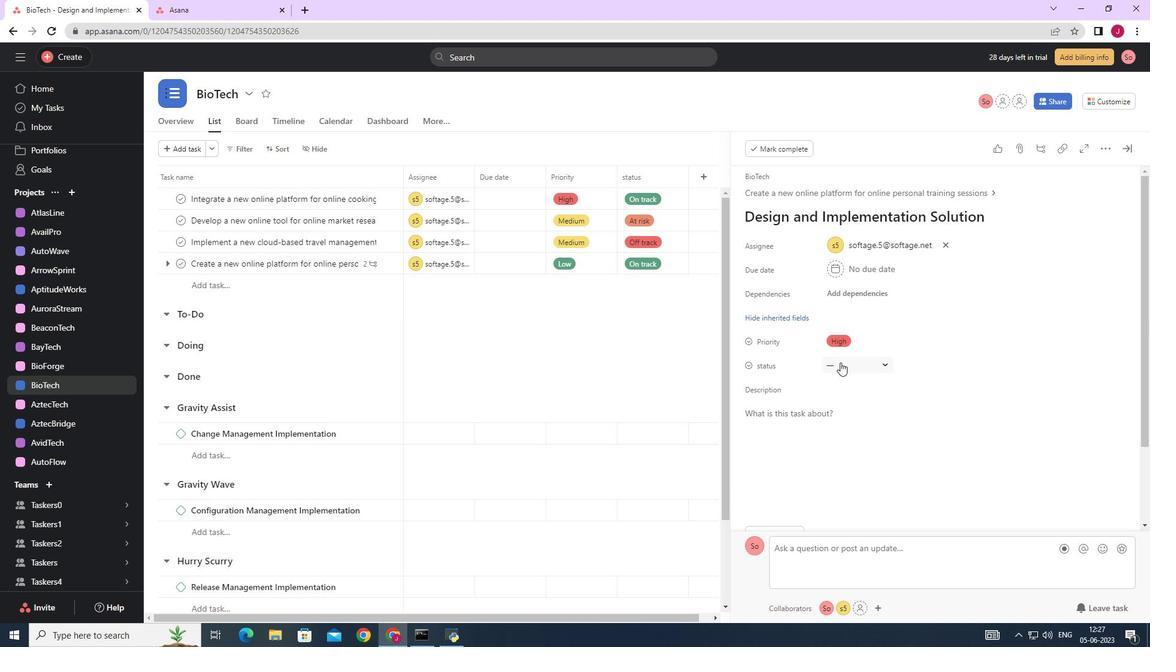 
Action: Mouse moved to (862, 470)
Screenshot: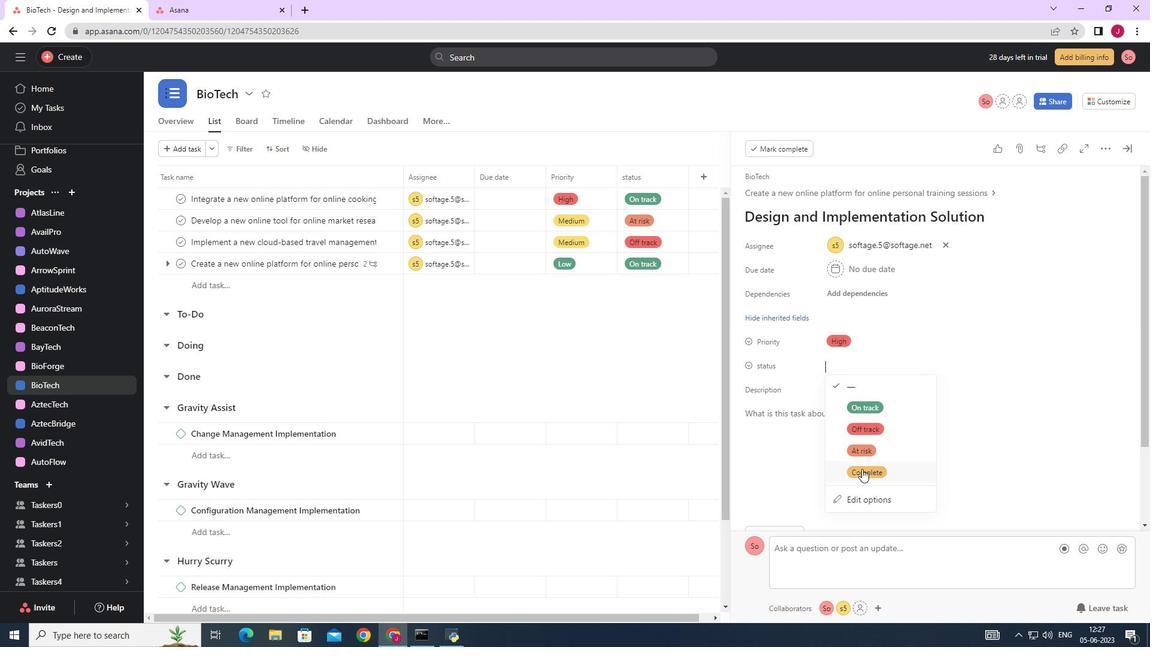 
Action: Mouse pressed left at (862, 470)
Screenshot: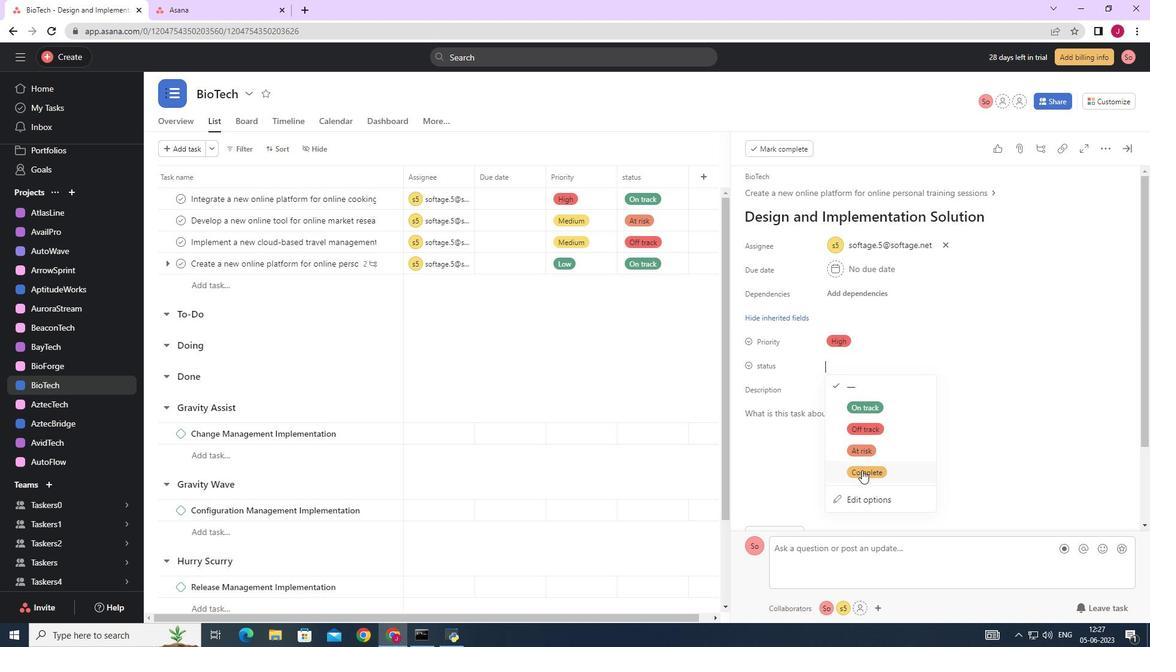 
Action: Mouse moved to (1131, 146)
Screenshot: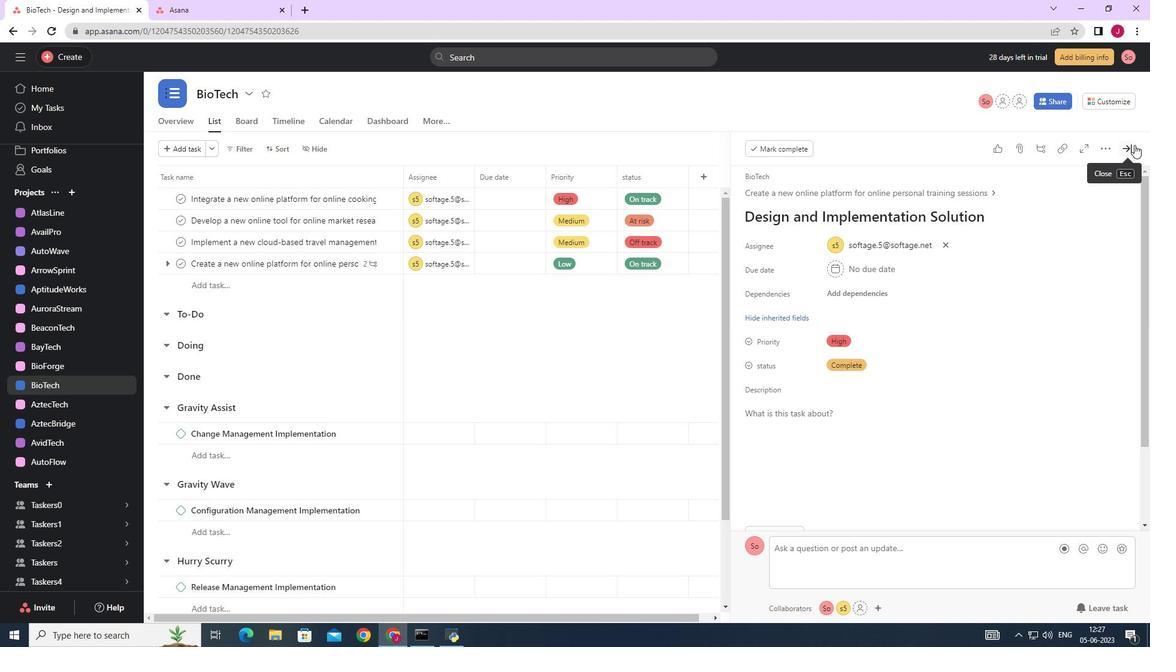 
Action: Mouse pressed left at (1131, 146)
Screenshot: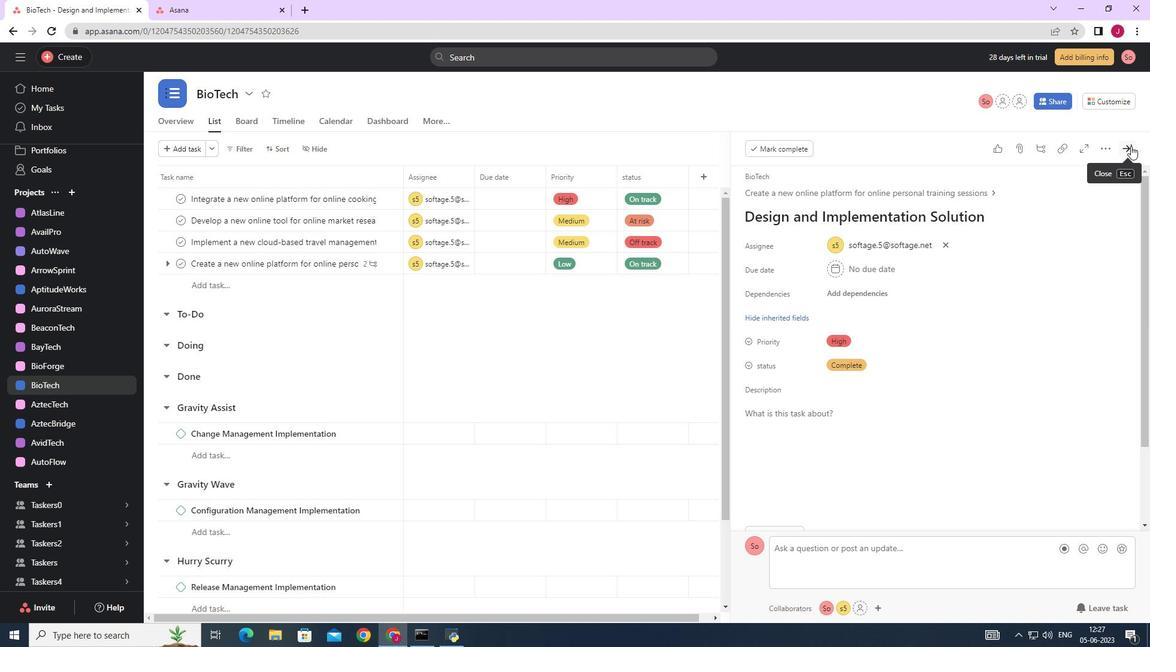 
